 Task: Create Card Career Development Planning in Board Customer Churn Analysis to Workspace Database Management. Create Card Fishing Review in Board Content Personalization and Customization to Workspace Database Management. Create Card Budget Review Meeting in Board Sales Enablement Content Creation and Optimization to Workspace Database Management. Create Card Employee Training Review in Board Sales Compensation and Incentive Design to Workspace Database Management
Action: Mouse moved to (95, 337)
Screenshot: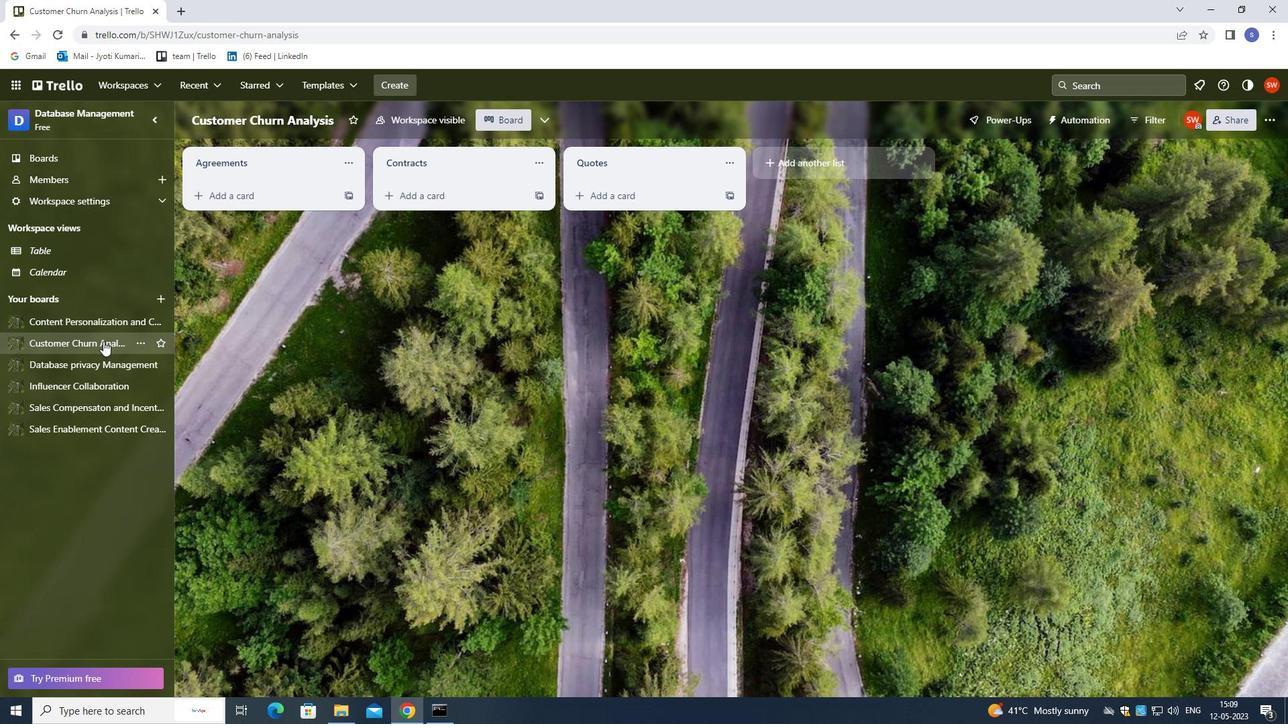 
Action: Mouse pressed left at (95, 337)
Screenshot: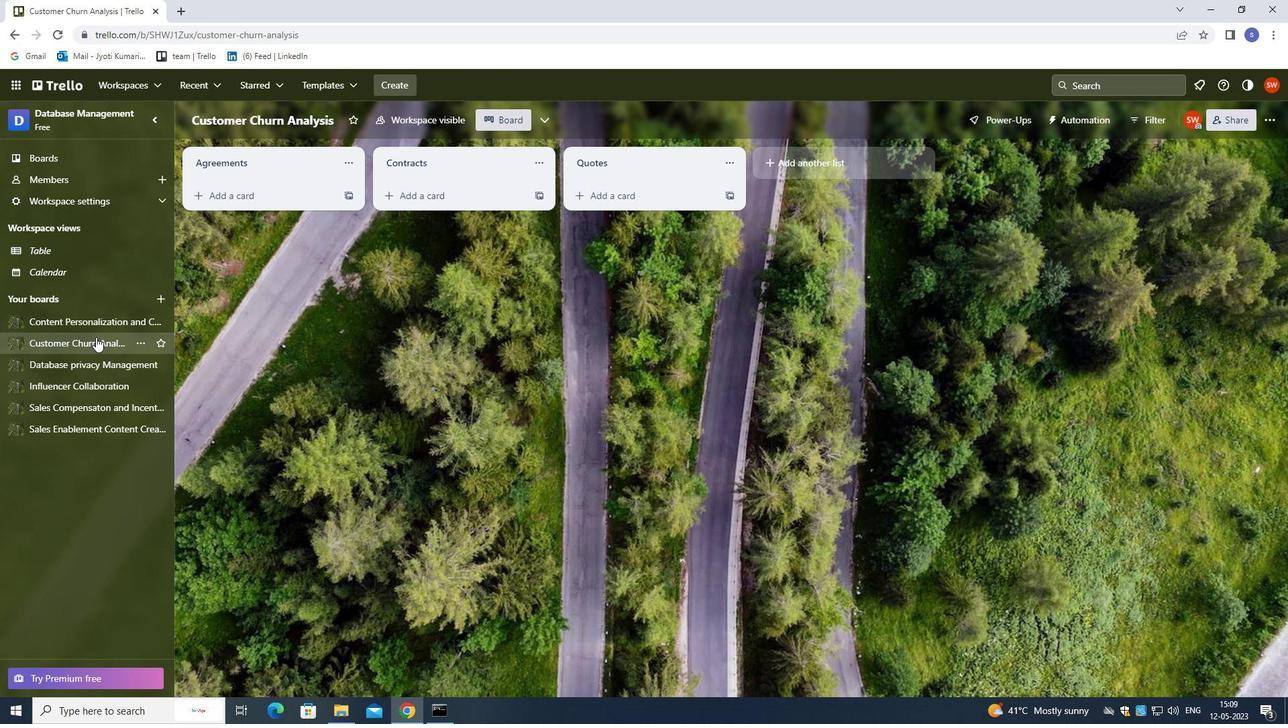 
Action: Mouse moved to (273, 196)
Screenshot: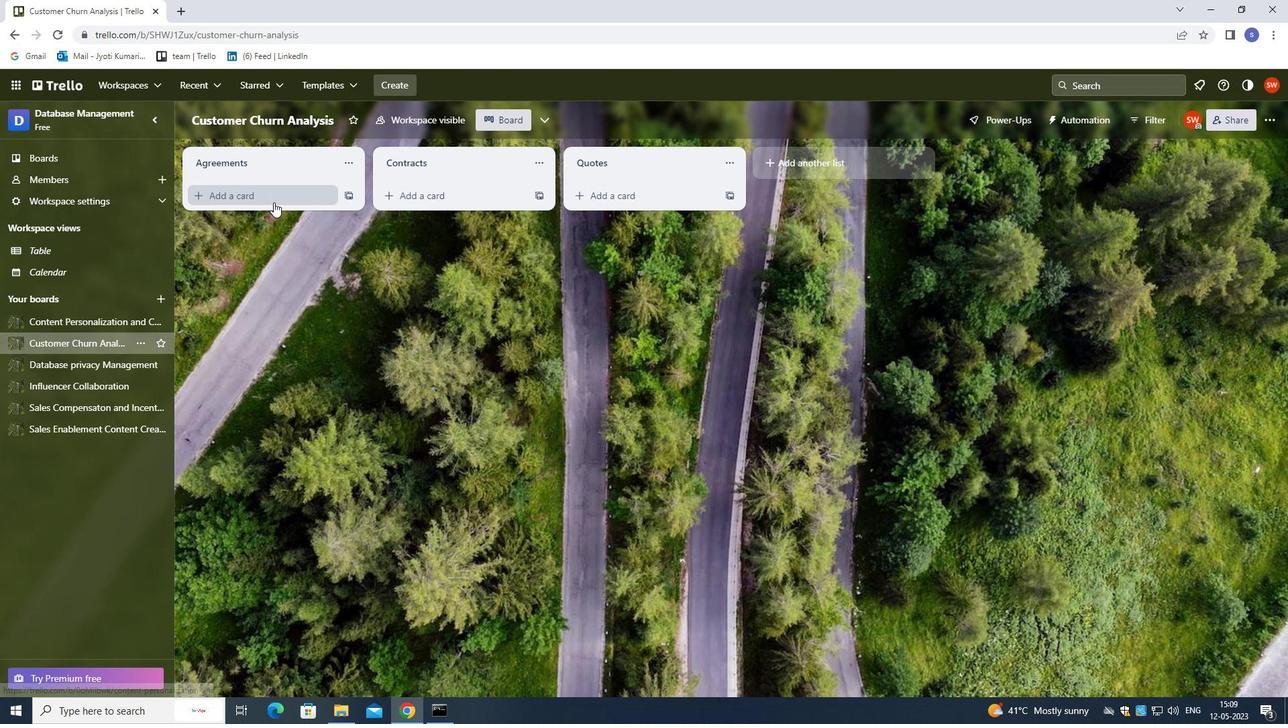 
Action: Mouse pressed left at (273, 196)
Screenshot: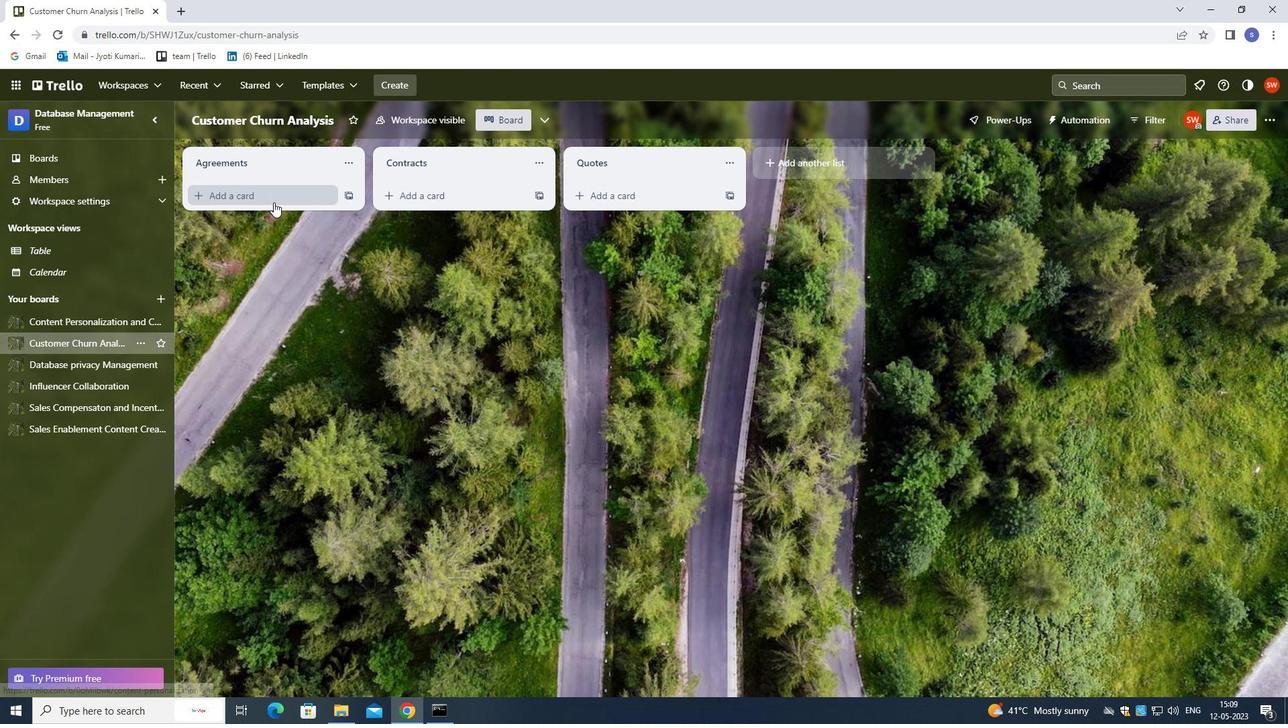 
Action: Mouse moved to (333, 408)
Screenshot: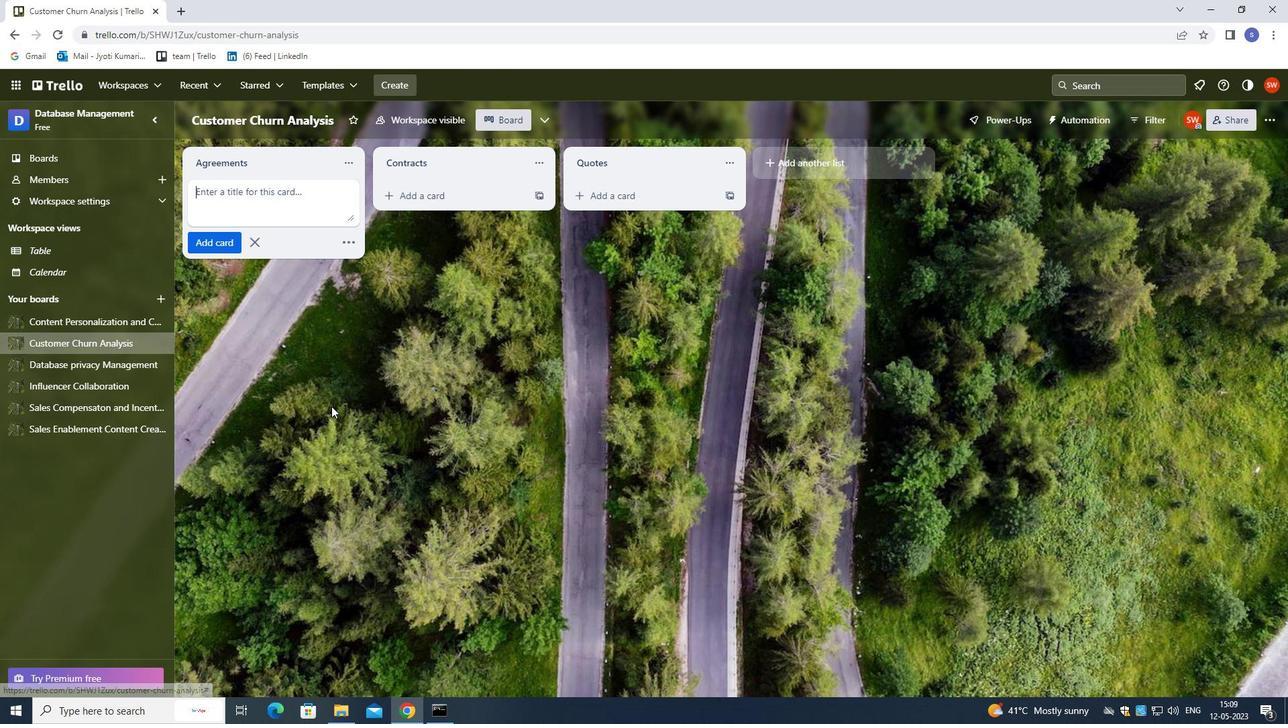 
Action: Key pressed <Key.shift>CAREER<Key.space><Key.shift>DEVELOPMENT<Key.space><Key.shift><Key.shift>PLANNING<Key.enter>
Screenshot: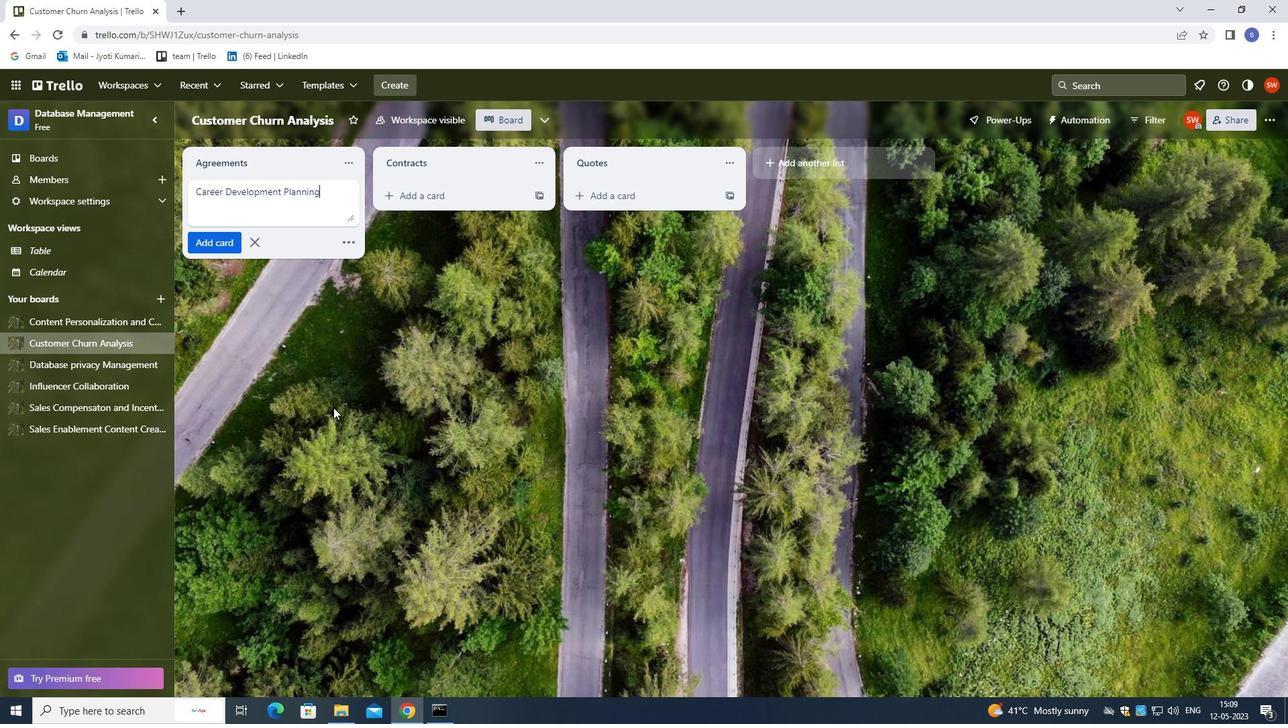 
Action: Mouse moved to (97, 321)
Screenshot: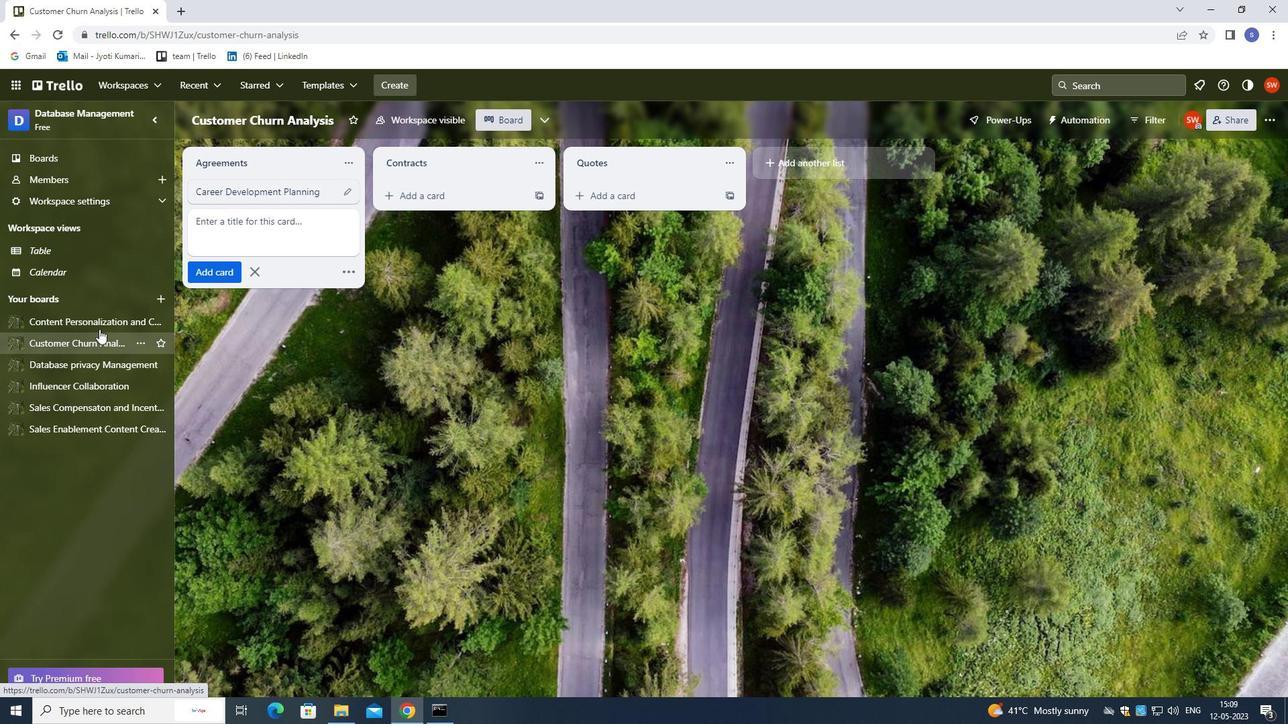 
Action: Mouse pressed left at (97, 321)
Screenshot: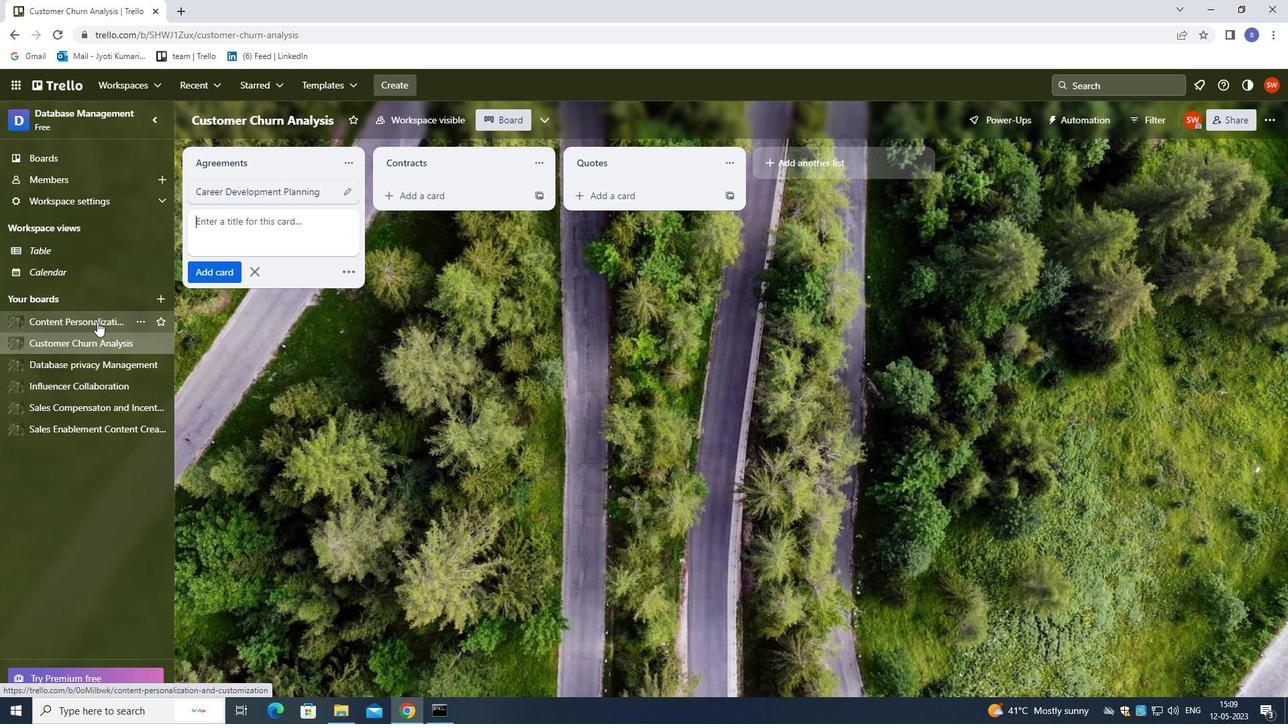 
Action: Mouse moved to (248, 201)
Screenshot: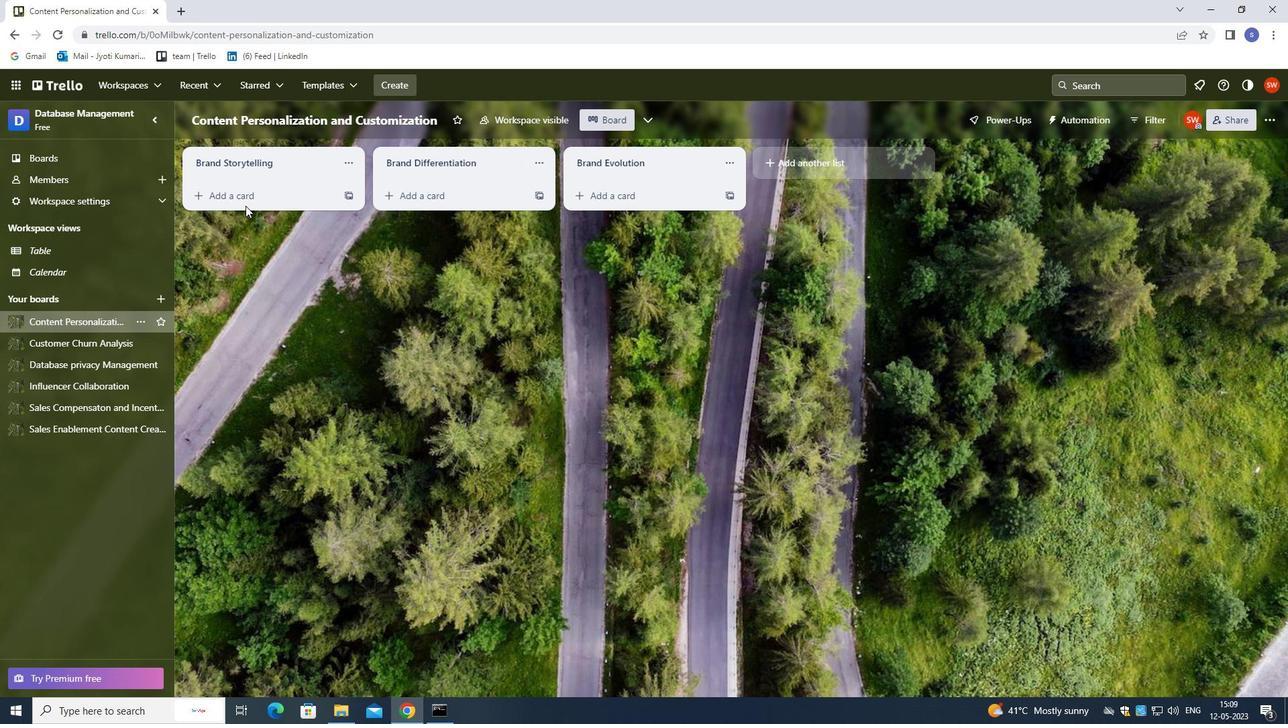 
Action: Mouse pressed left at (248, 201)
Screenshot: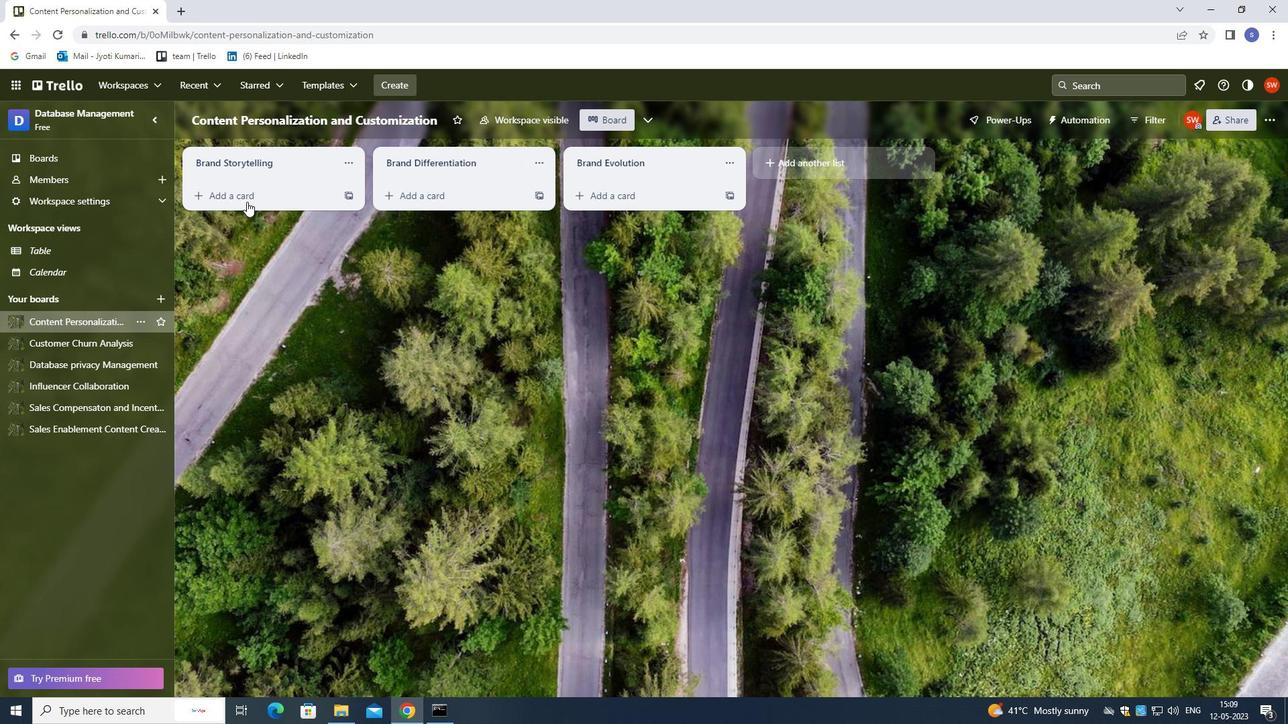 
Action: Mouse moved to (265, 336)
Screenshot: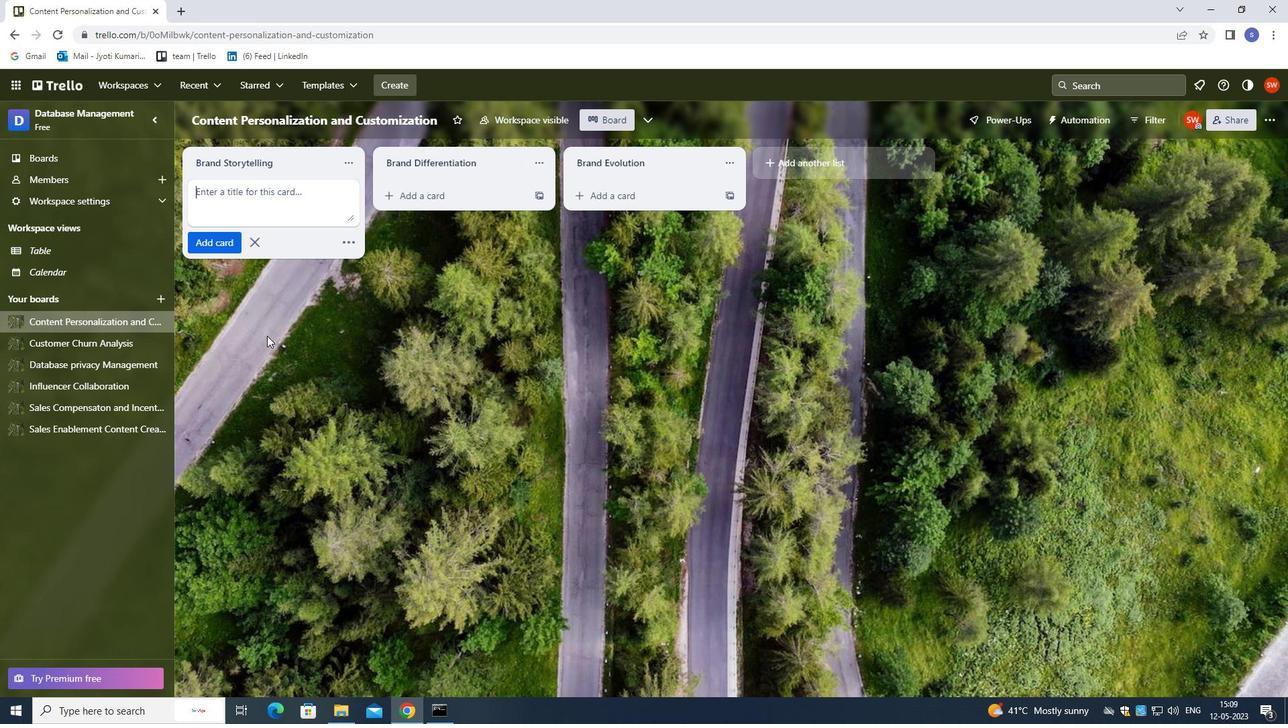 
Action: Key pressed <Key.shift>FISHING<Key.space><Key.shift>REVIEW<Key.enter>
Screenshot: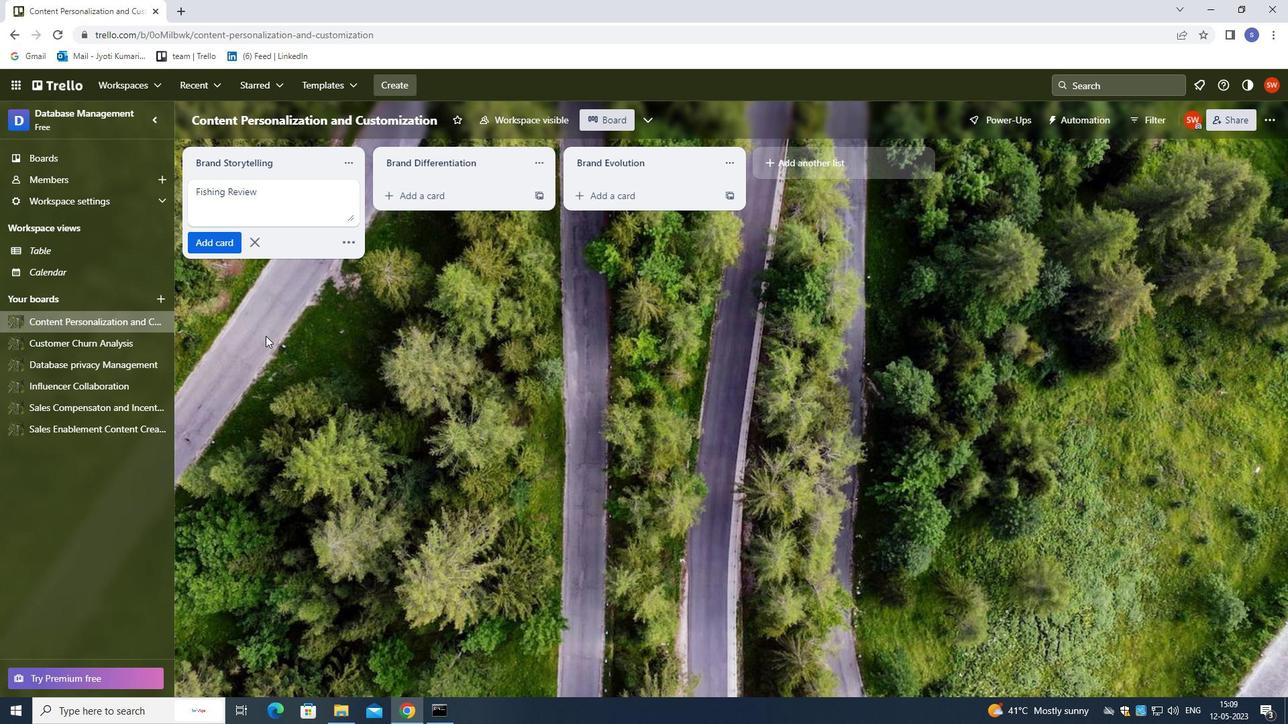 
Action: Mouse moved to (110, 425)
Screenshot: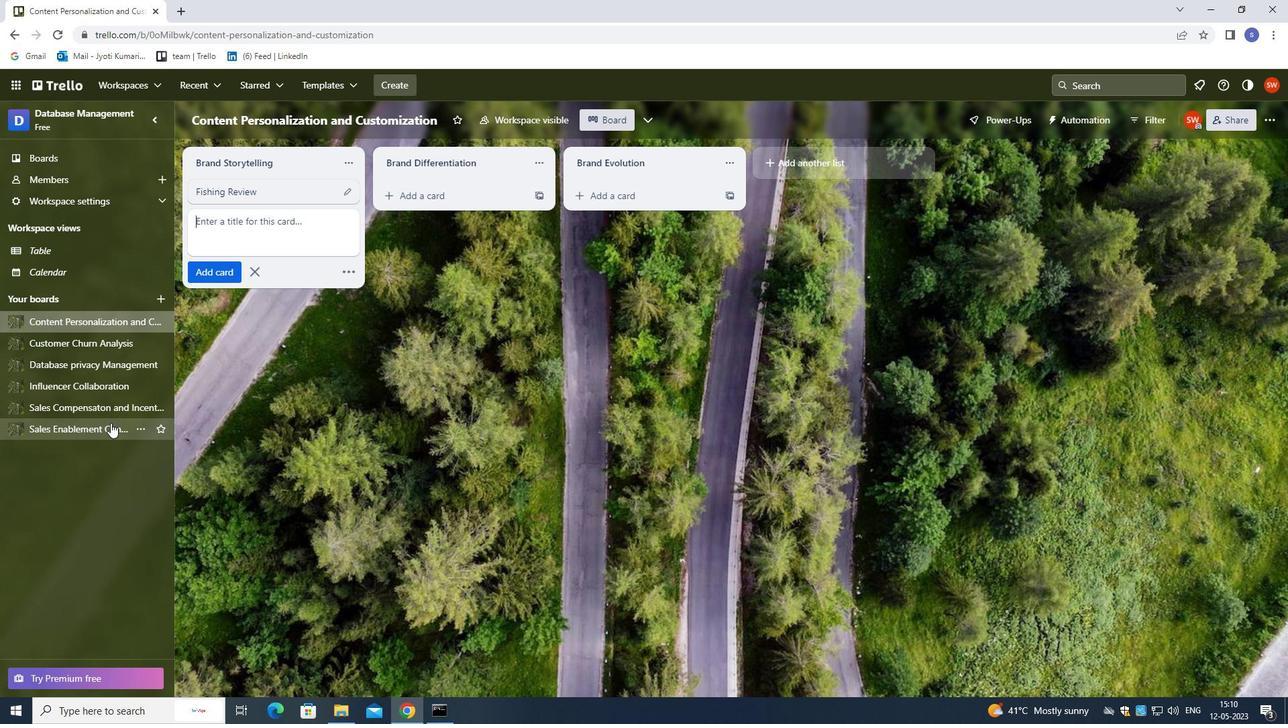 
Action: Mouse pressed left at (110, 425)
Screenshot: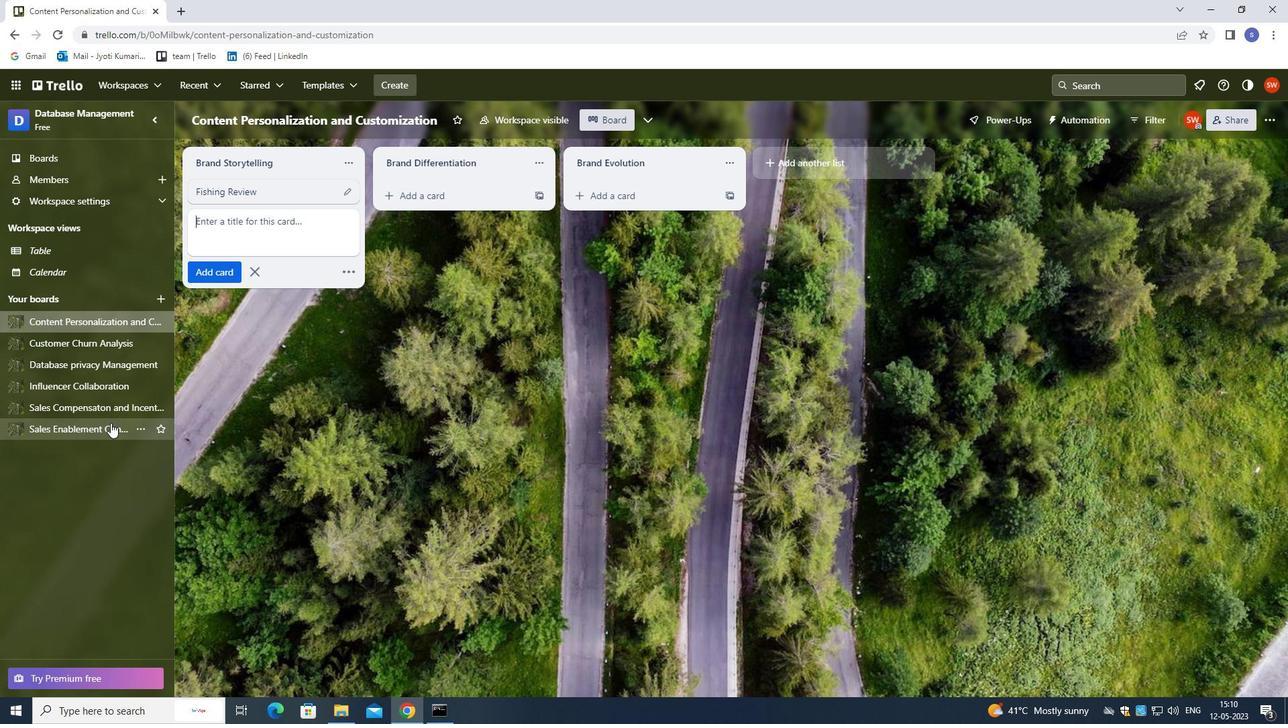 
Action: Mouse moved to (239, 195)
Screenshot: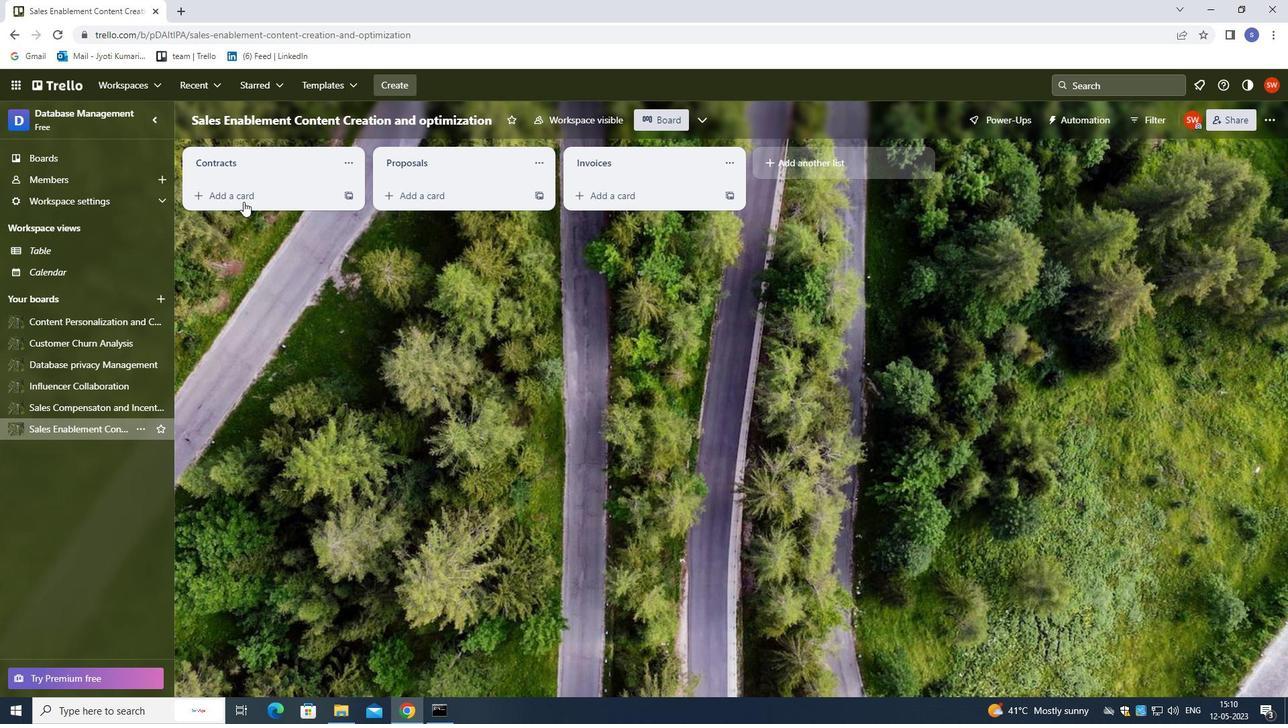 
Action: Mouse pressed left at (239, 195)
Screenshot: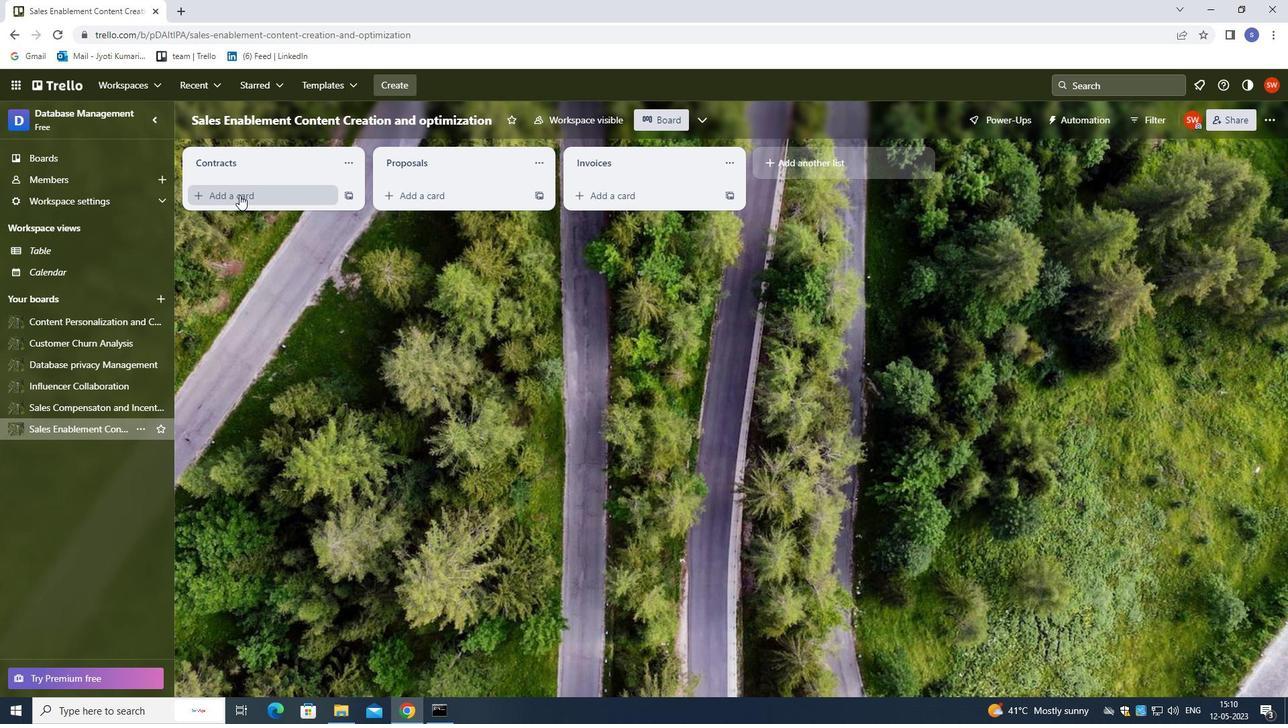 
Action: Mouse moved to (293, 276)
Screenshot: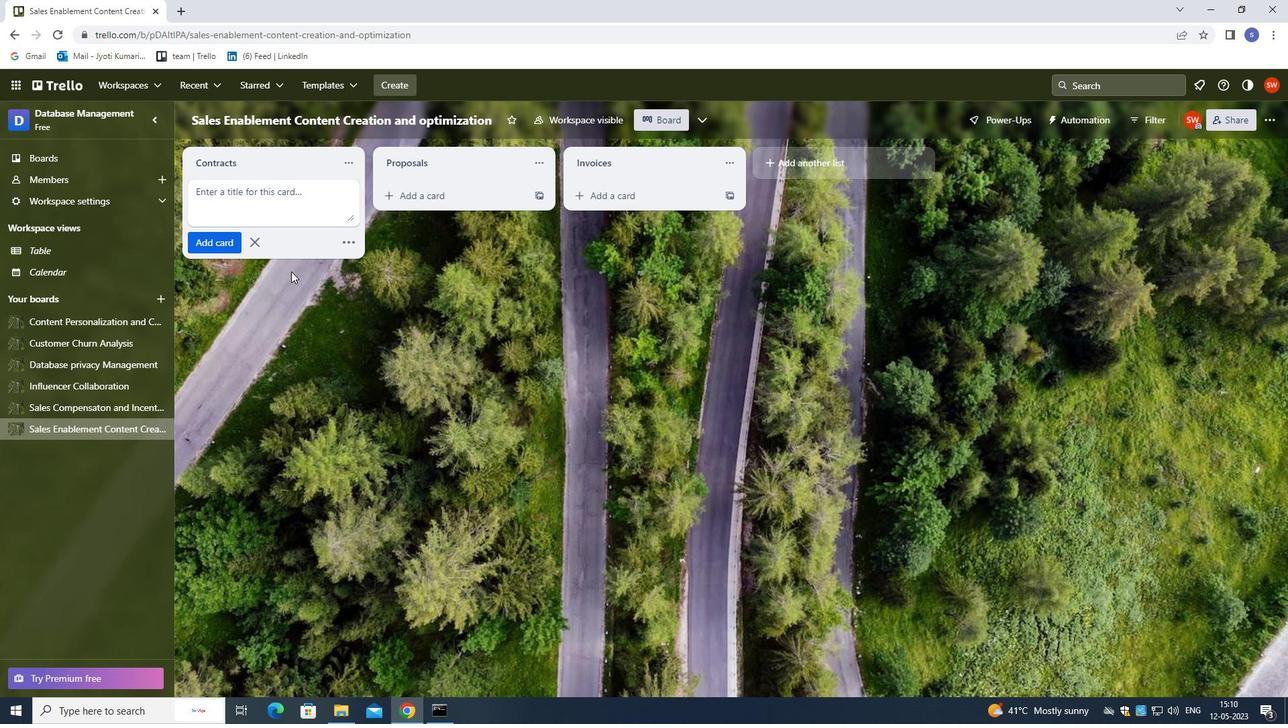 
Action: Key pressed <Key.shift><Key.shift>BUF<Key.backspace>DGET<Key.space><Key.shift><Key.shift><Key.shift><Key.shift><Key.shift><Key.shift><Key.shift><Key.shift><Key.shift><Key.shift>REVIEW<Key.space><Key.shift><Key.shift><Key.shift><Key.shift><Key.shift><Key.shift><Key.shift><Key.shift><Key.shift><Key.shift><Key.shift><Key.shift><Key.shift><Key.shift><Key.shift><Key.shift><Key.shift><Key.shift><Key.shift><Key.shift><Key.shift><Key.shift><Key.shift><Key.shift><Key.shift><Key.shift><Key.shift><Key.shift><Key.shift><Key.shift><Key.shift><Key.shift><Key.shift><Key.shift><Key.shift><Key.shift><Key.shift><Key.shift><Key.shift><Key.shift><Key.shift><Key.shift><Key.shift><Key.shift><Key.shift><Key.shift><Key.shift><Key.shift><Key.shift><Key.shift><Key.shift><Key.shift>MEETING<Key.enter>
Screenshot: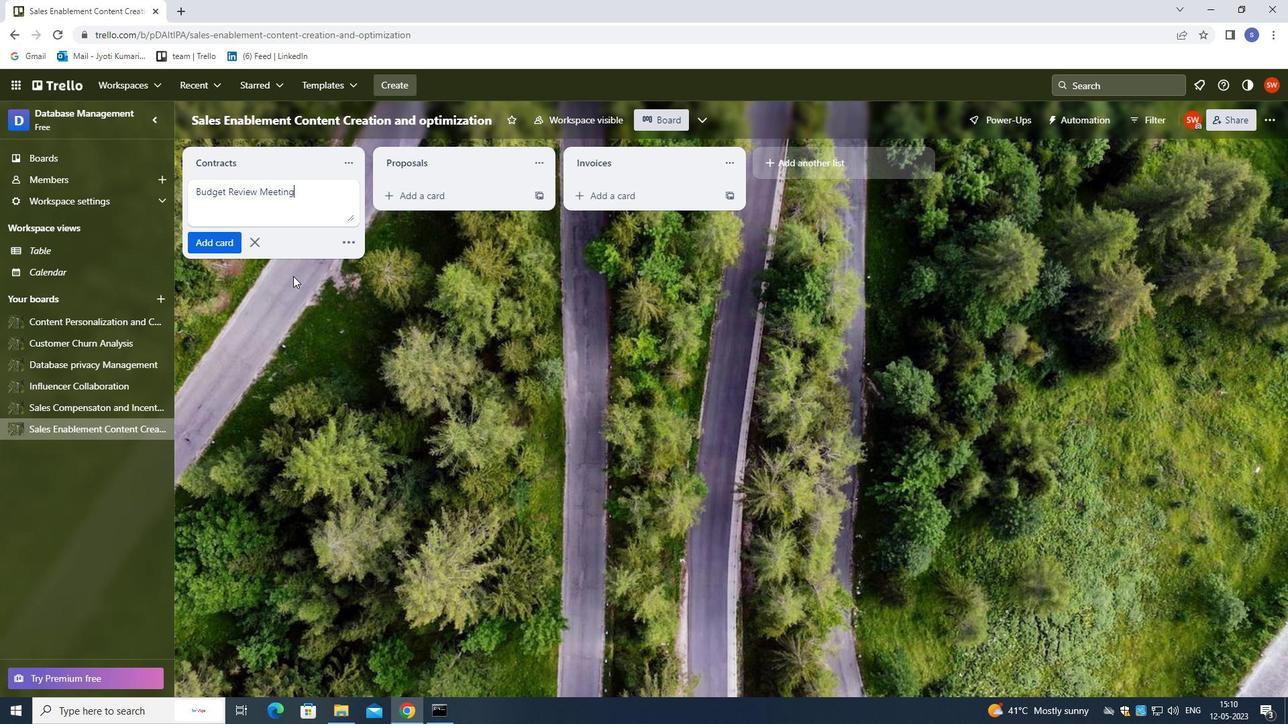 
Action: Mouse moved to (97, 406)
Screenshot: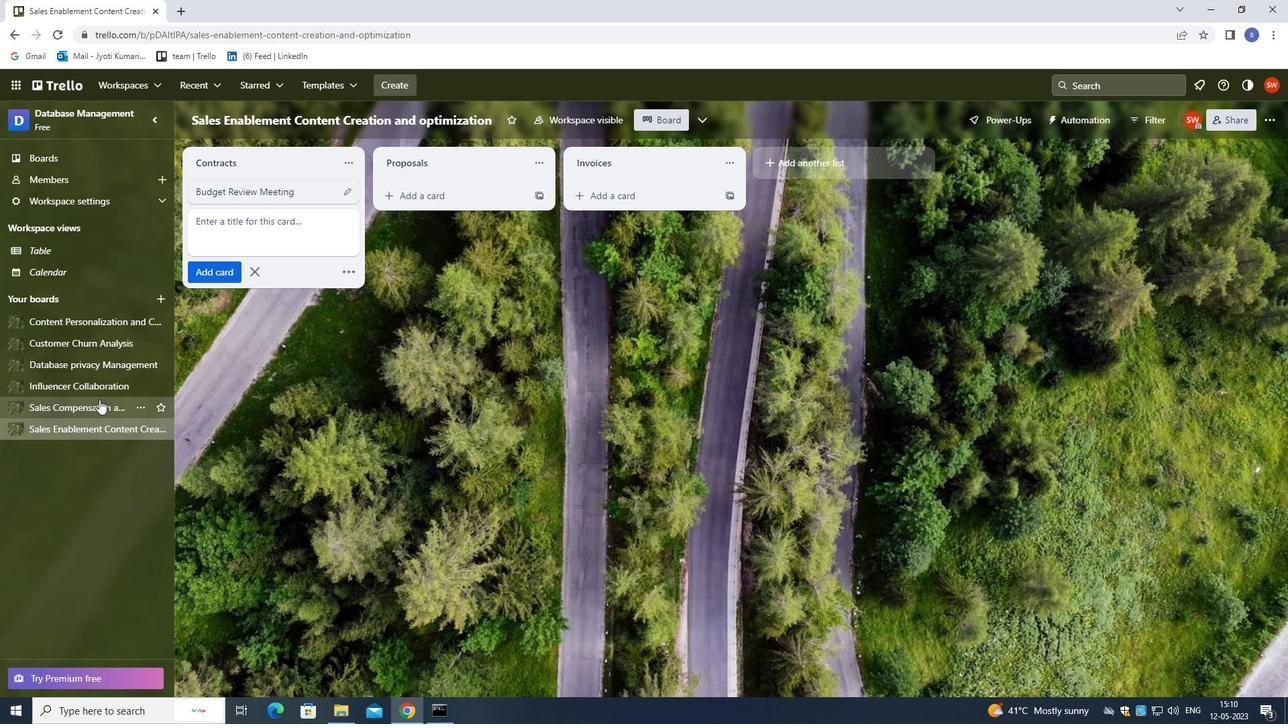 
Action: Mouse pressed left at (97, 406)
Screenshot: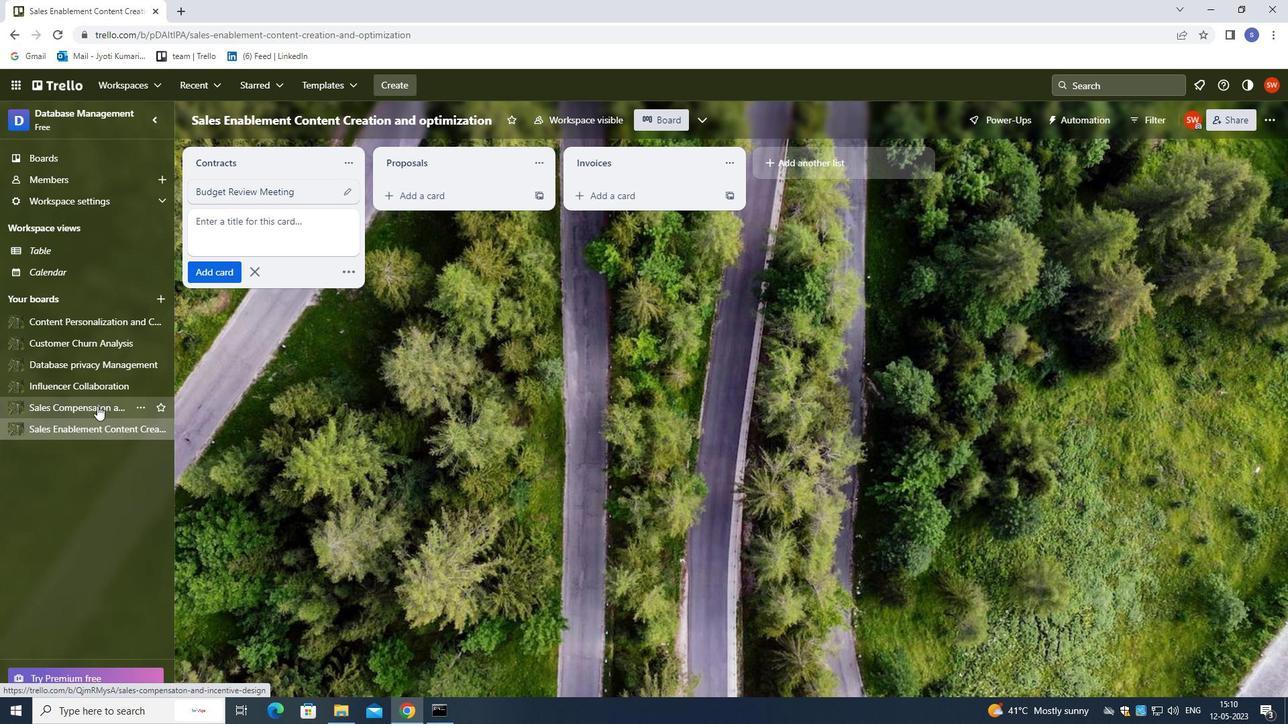 
Action: Mouse moved to (251, 196)
Screenshot: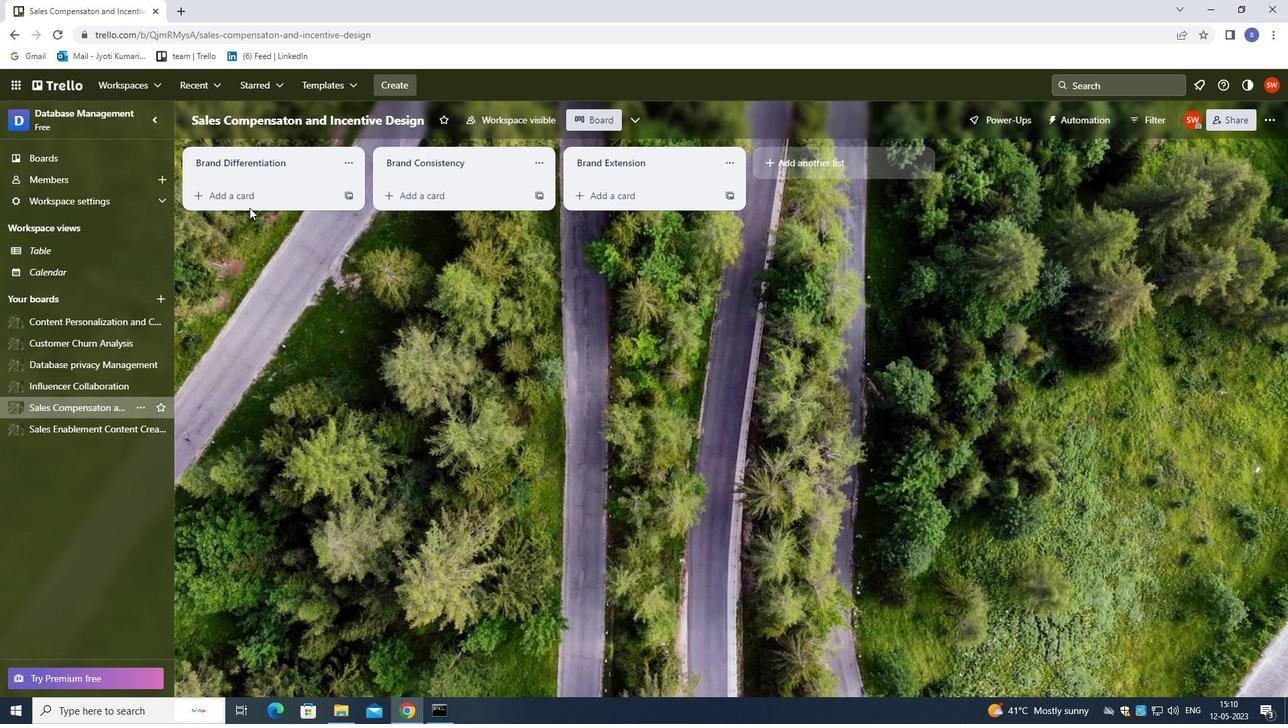 
Action: Mouse pressed left at (251, 196)
Screenshot: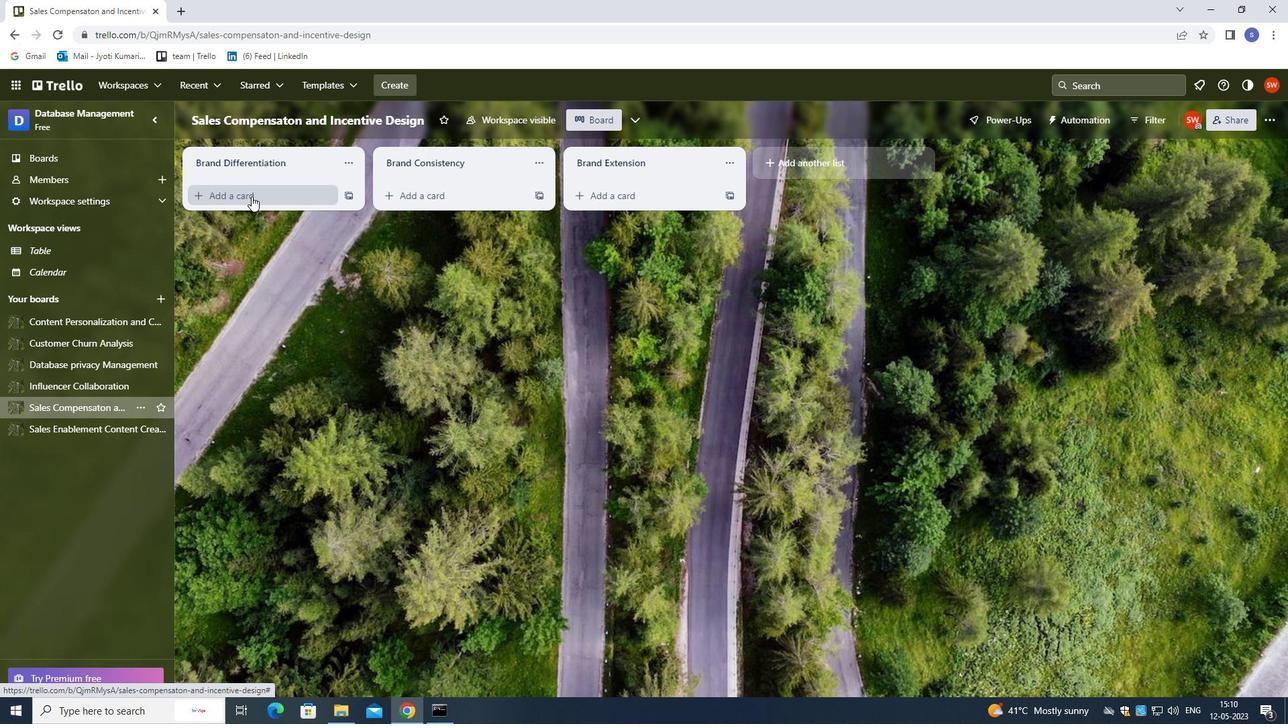 
Action: Mouse moved to (251, 216)
Screenshot: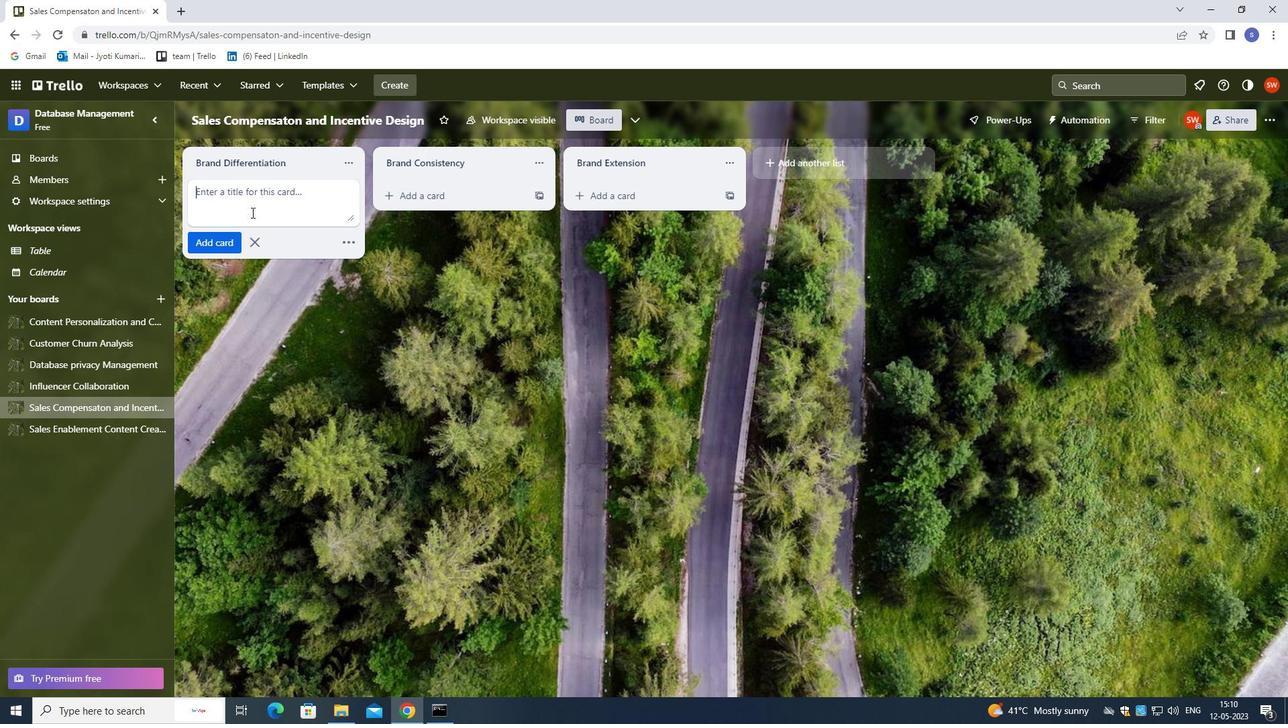 
Action: Key pressed <Key.shift><Key.shift>EMPLOYEE<Key.space><Key.shift><Key.shift><Key.shift><Key.shift><Key.shift><Key.shift><Key.shift><Key.shift><Key.shift><Key.shift><Key.shift><Key.shift>TRAINING<Key.space><Key.shift>REVIEW<Key.enter>
Screenshot: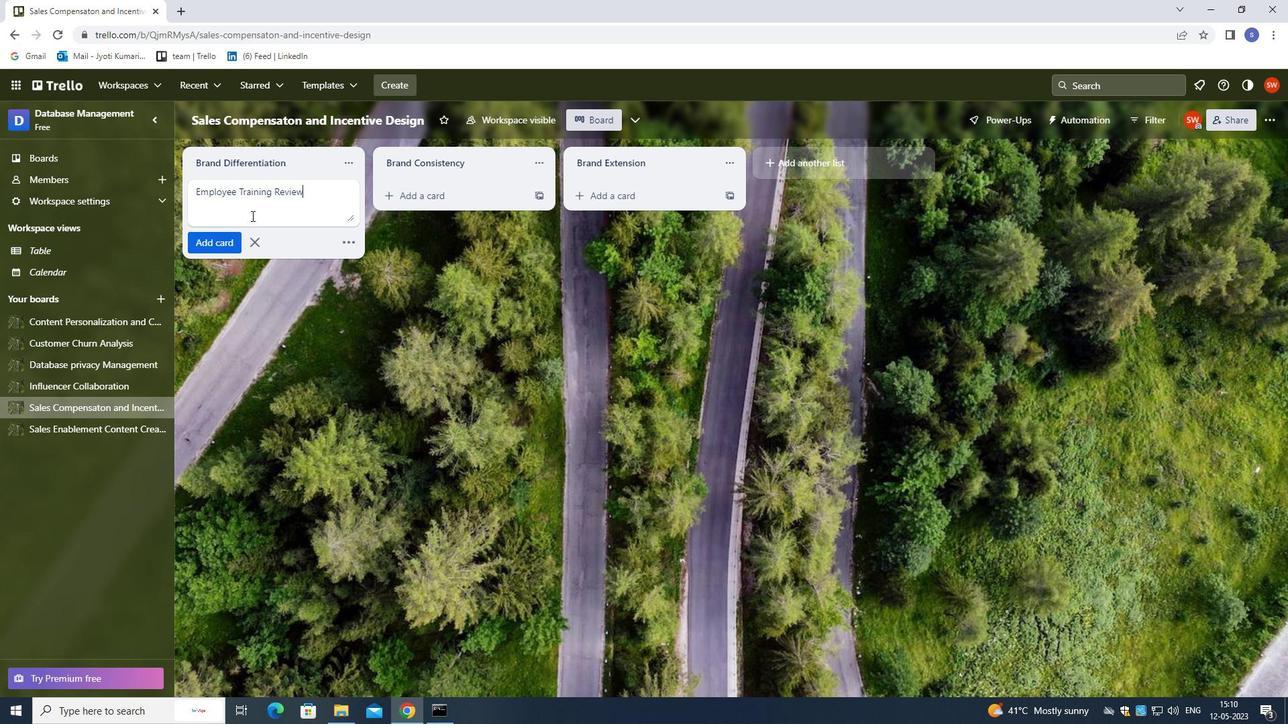 
Action: Mouse moved to (242, 211)
Screenshot: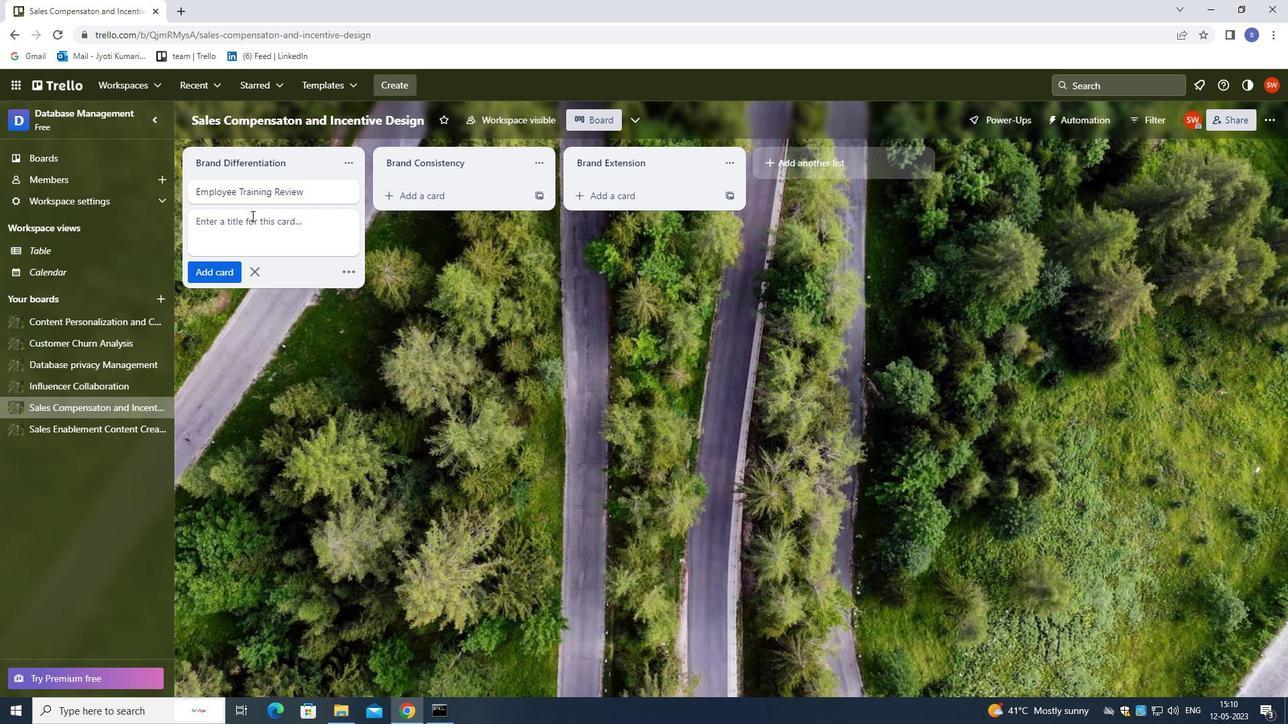 
